 Task: In the  document newsletter Apply all border to the tabe with  'with box; Style line and width 1 pt 'Select Header and apply  'Bold' Select the text and align it to the  Center
Action: Mouse moved to (126, 146)
Screenshot: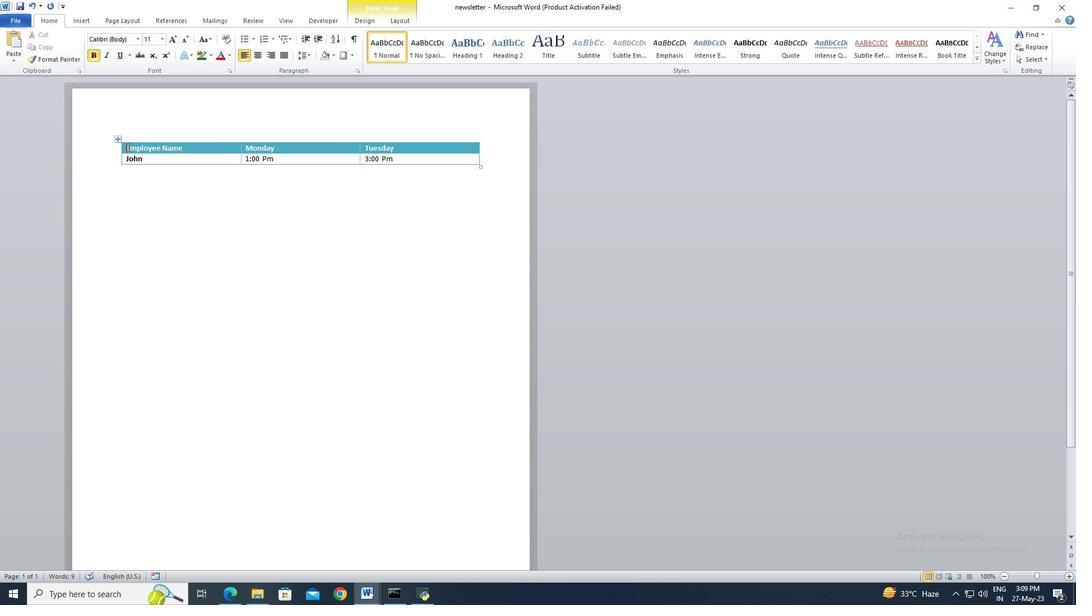 
Action: Mouse pressed left at (126, 146)
Screenshot: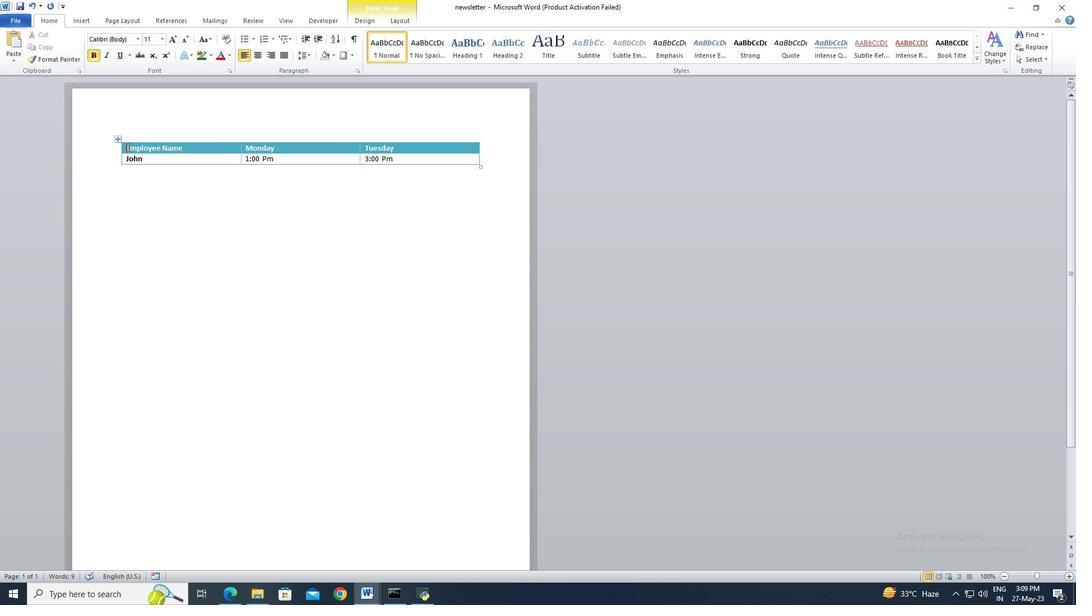 
Action: Mouse moved to (126, 142)
Screenshot: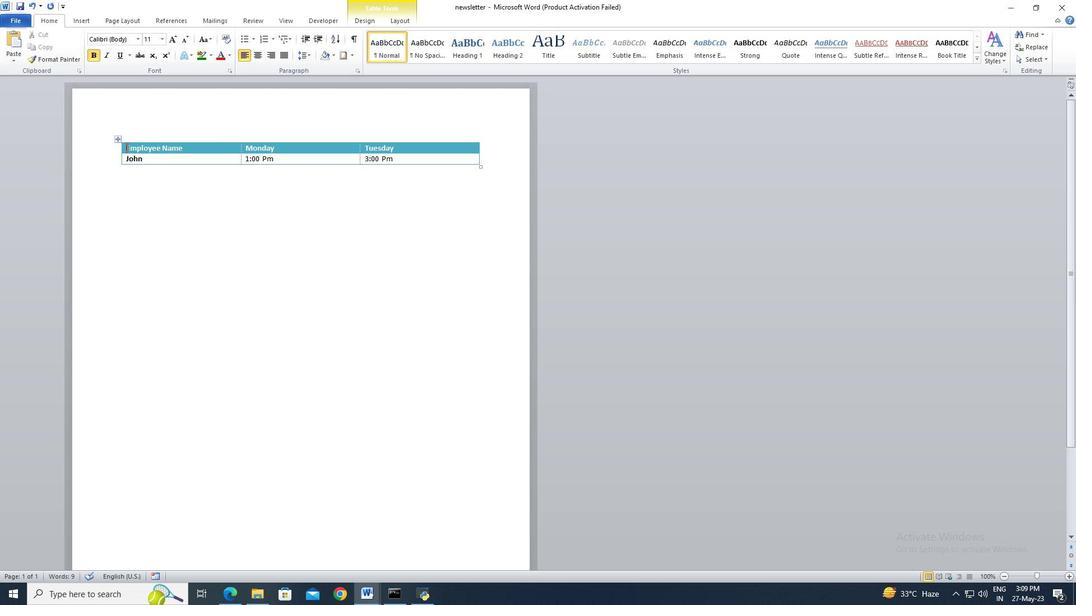 
Action: Key pressed ctrl+A
Screenshot: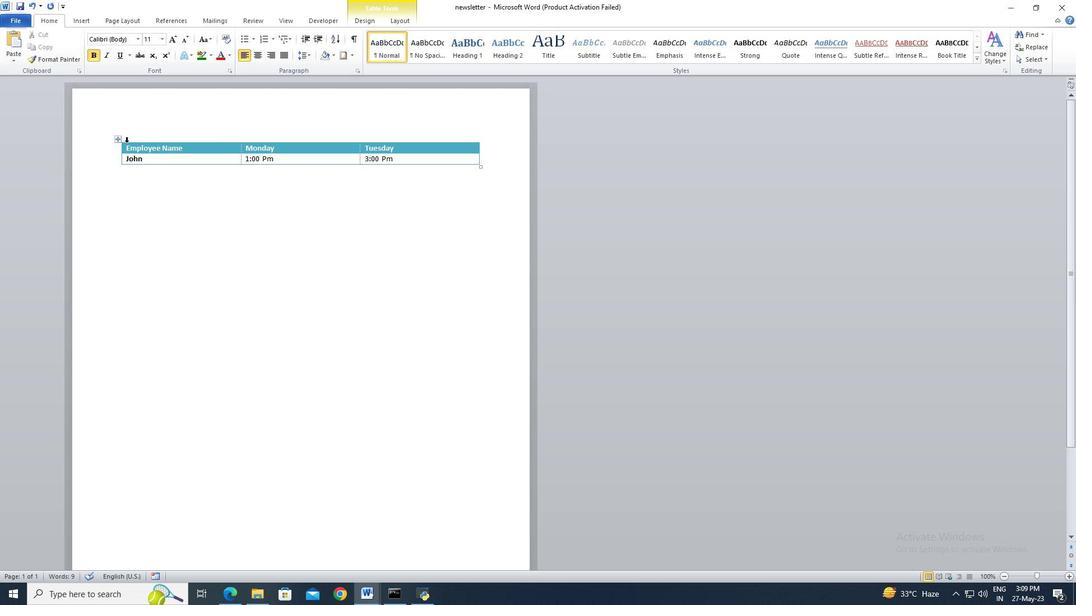 
Action: Mouse moved to (341, 54)
Screenshot: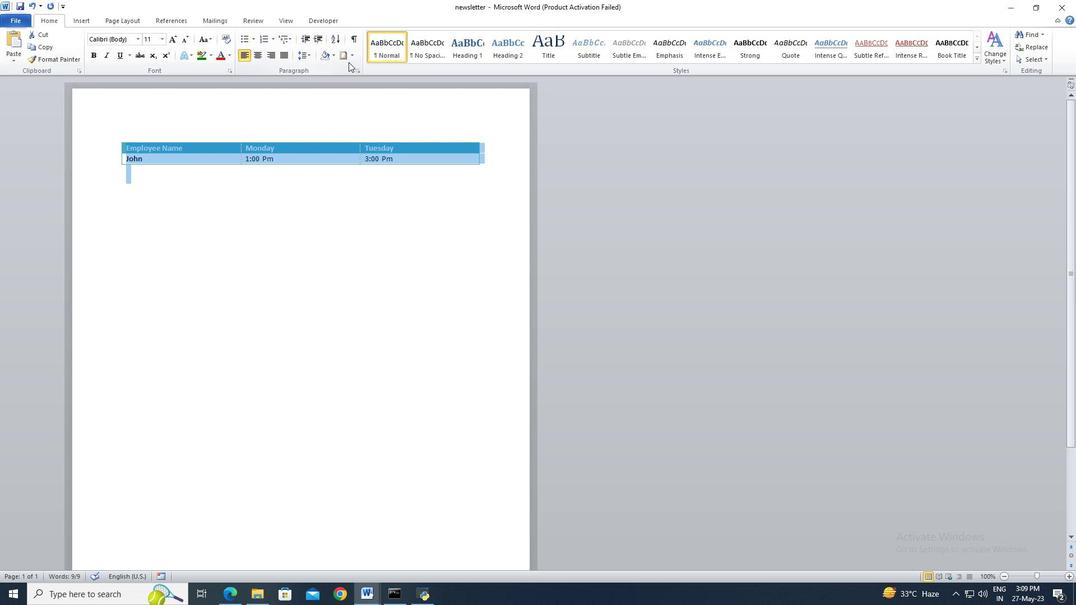 
Action: Mouse pressed left at (341, 54)
Screenshot: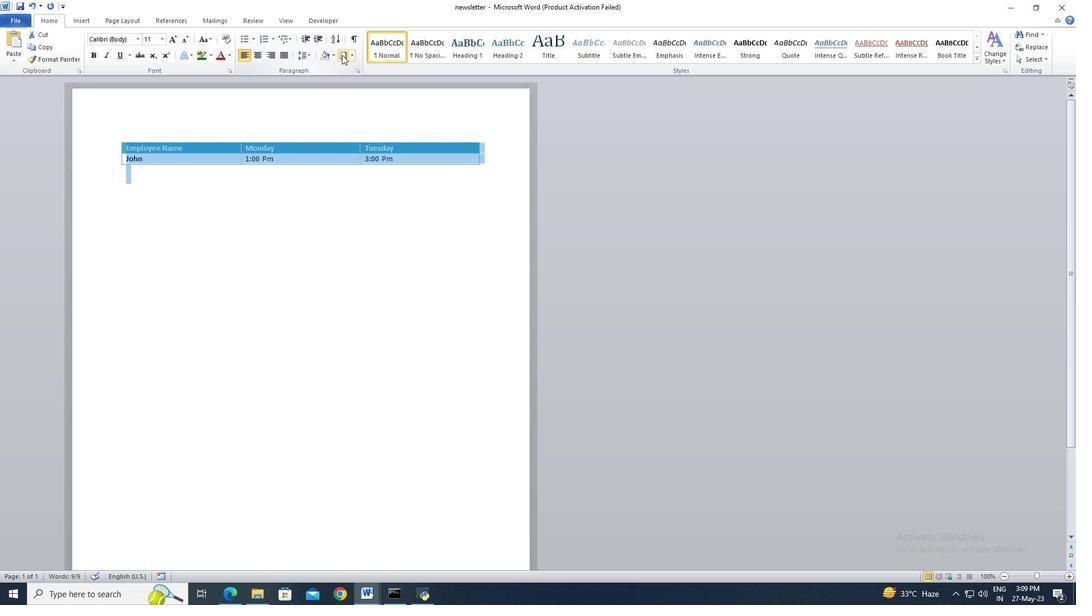 
Action: Mouse moved to (409, 244)
Screenshot: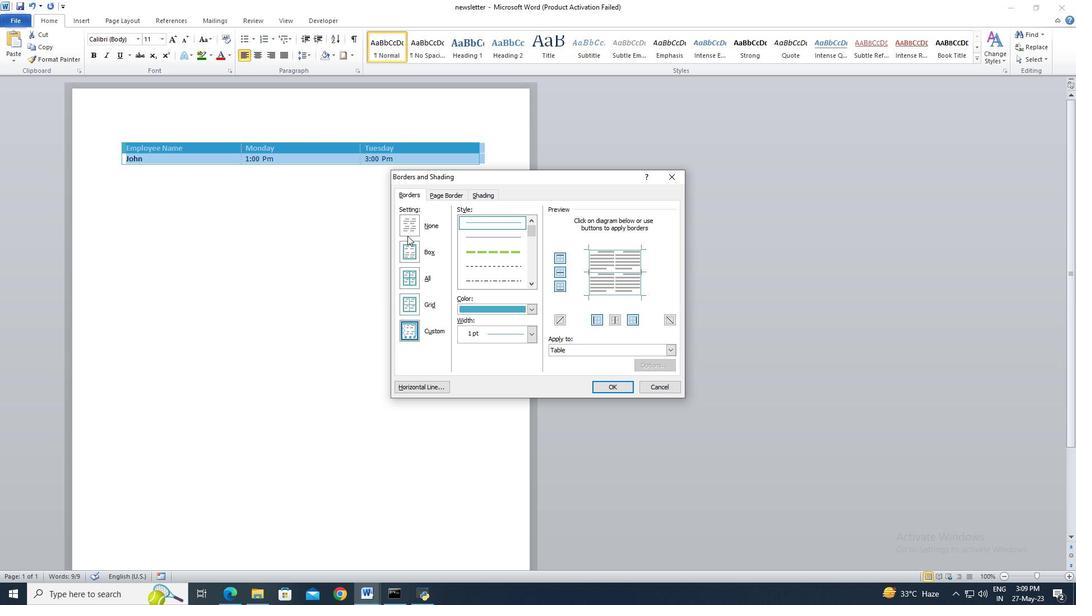 
Action: Mouse pressed left at (409, 244)
Screenshot: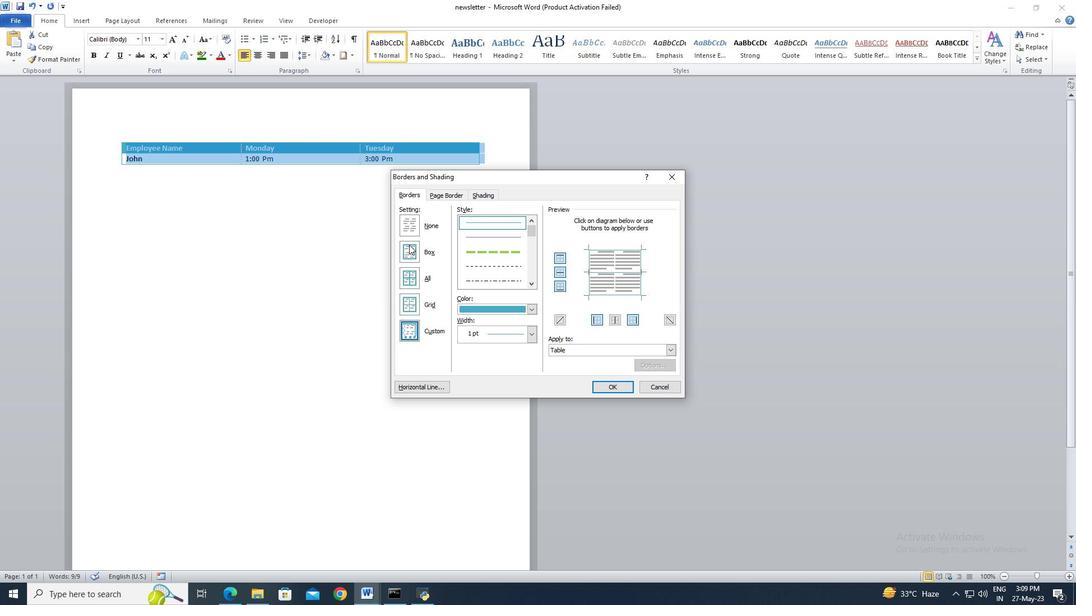 
Action: Mouse moved to (461, 224)
Screenshot: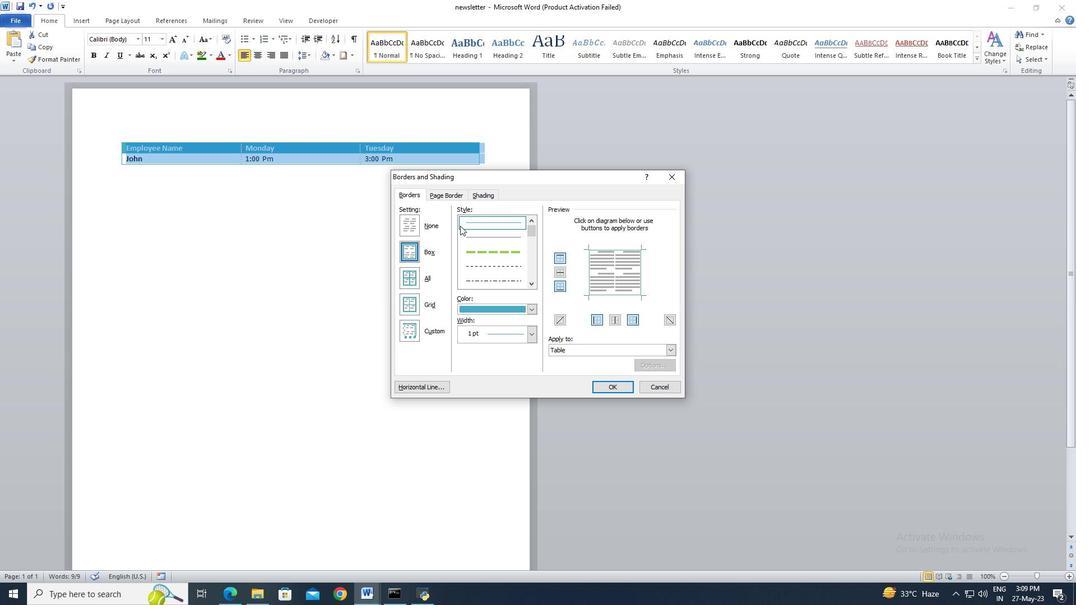 
Action: Mouse pressed left at (461, 224)
Screenshot: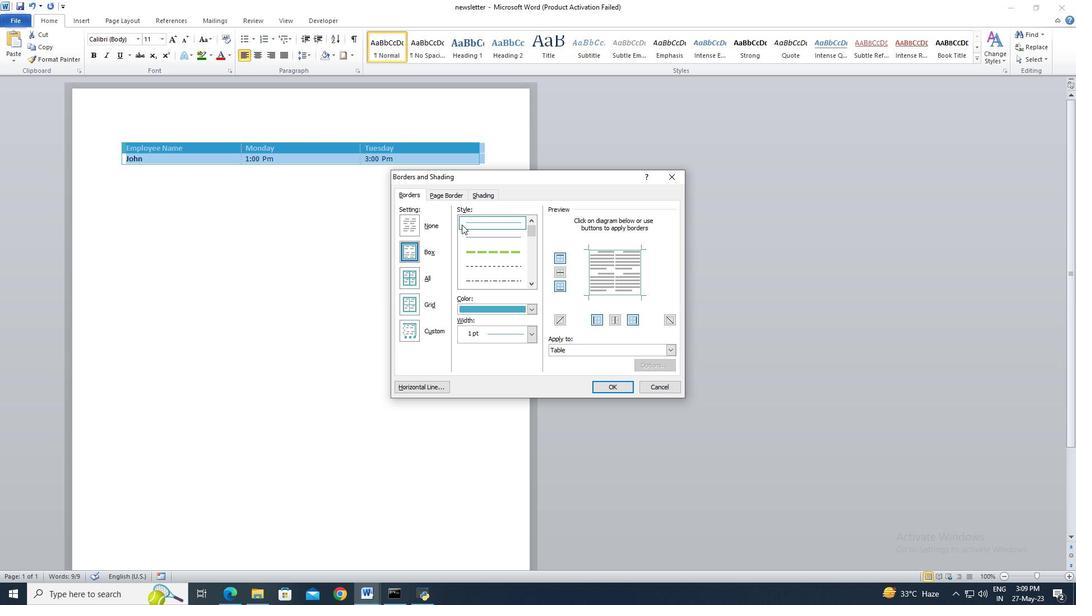 
Action: Mouse moved to (528, 328)
Screenshot: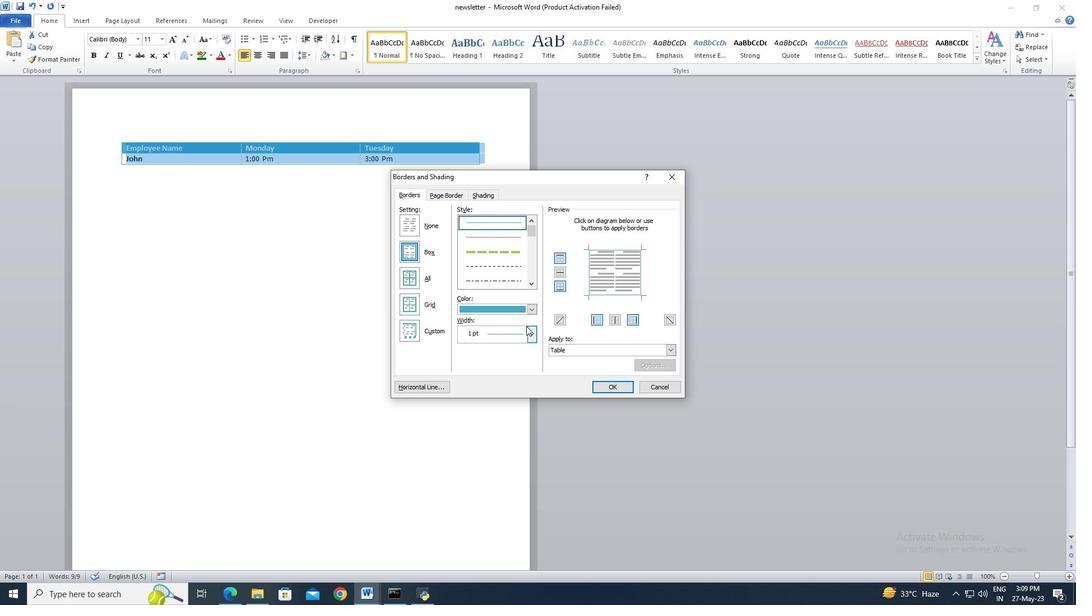 
Action: Mouse pressed left at (528, 328)
Screenshot: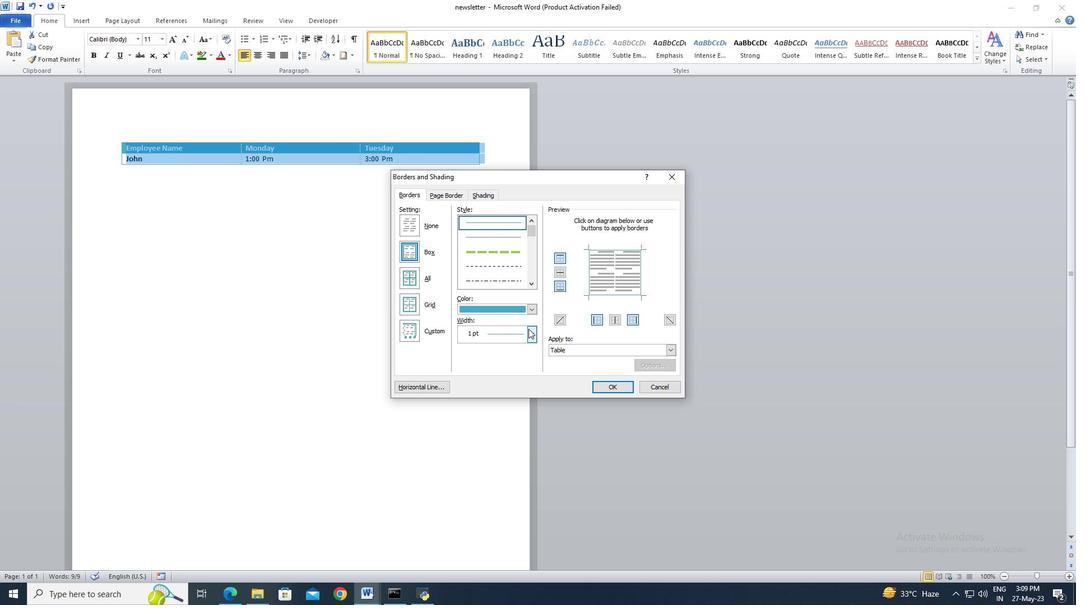 
Action: Mouse moved to (522, 390)
Screenshot: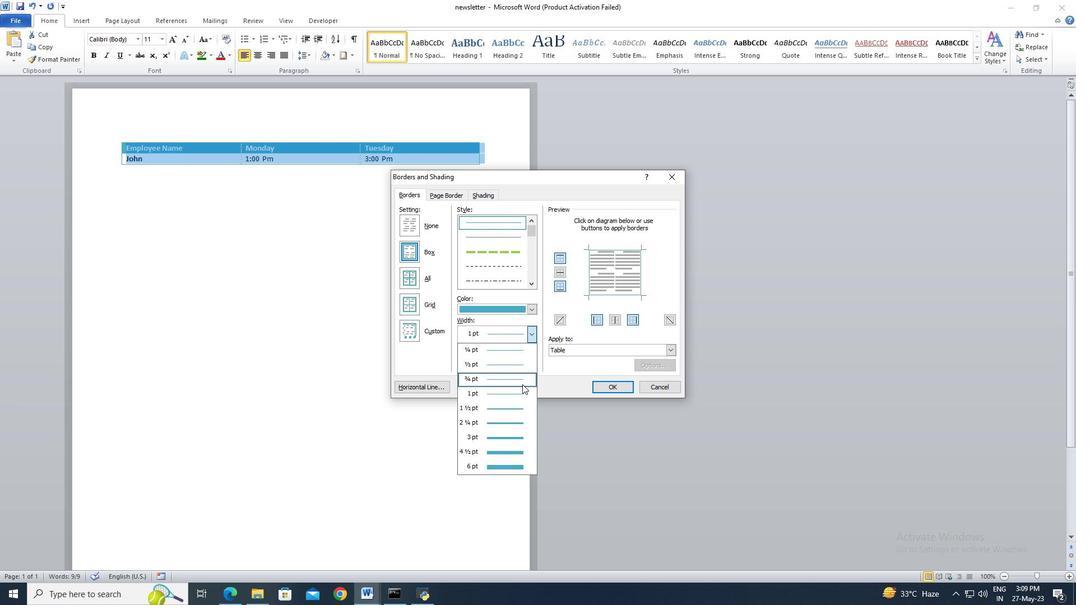 
Action: Mouse pressed left at (522, 390)
Screenshot: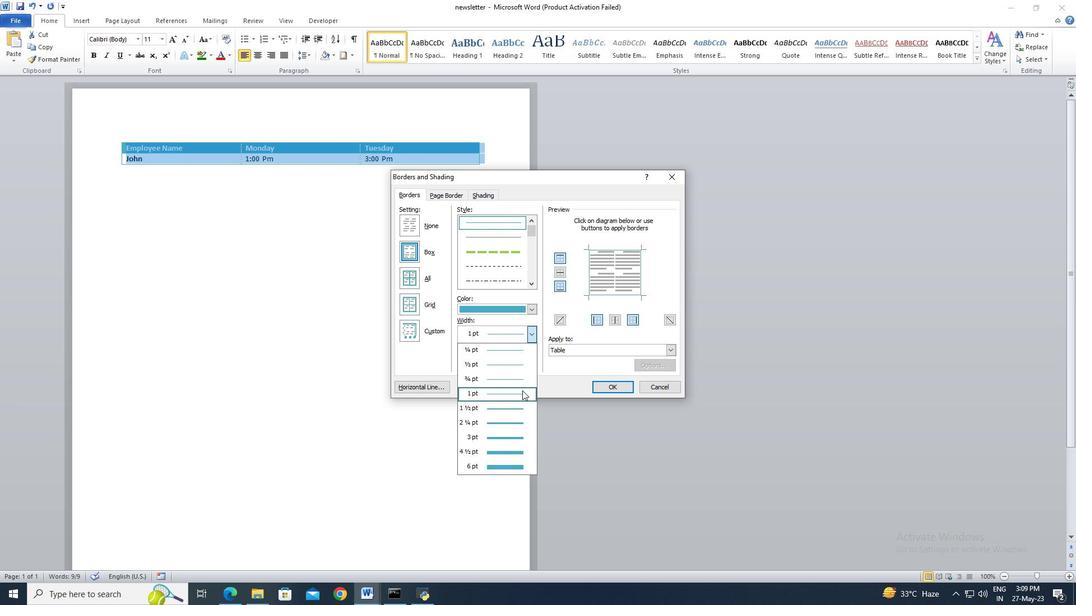 
Action: Mouse moved to (622, 383)
Screenshot: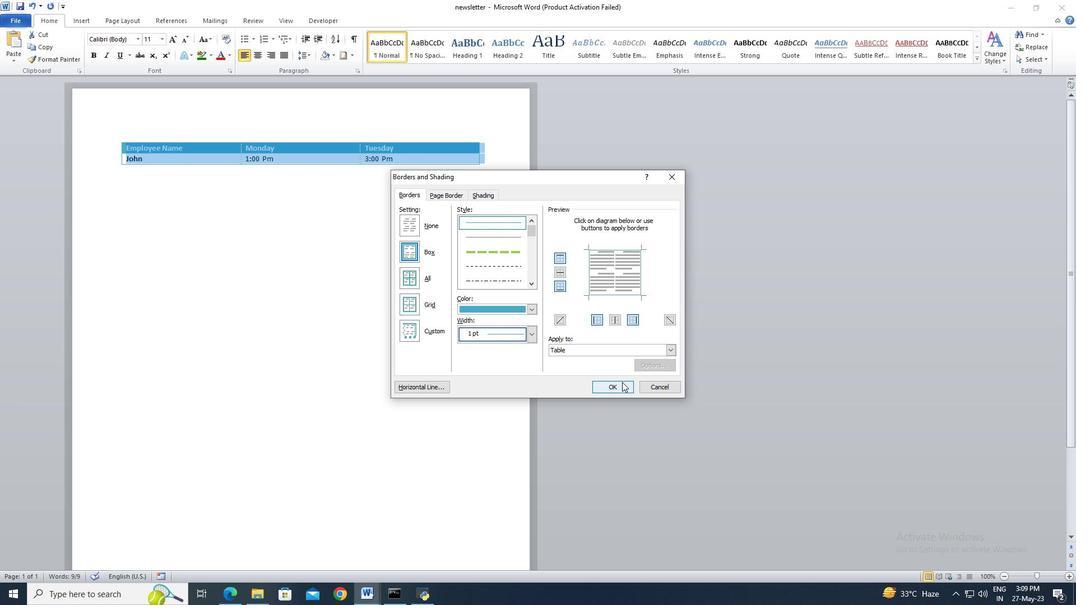 
Action: Mouse pressed left at (622, 383)
Screenshot: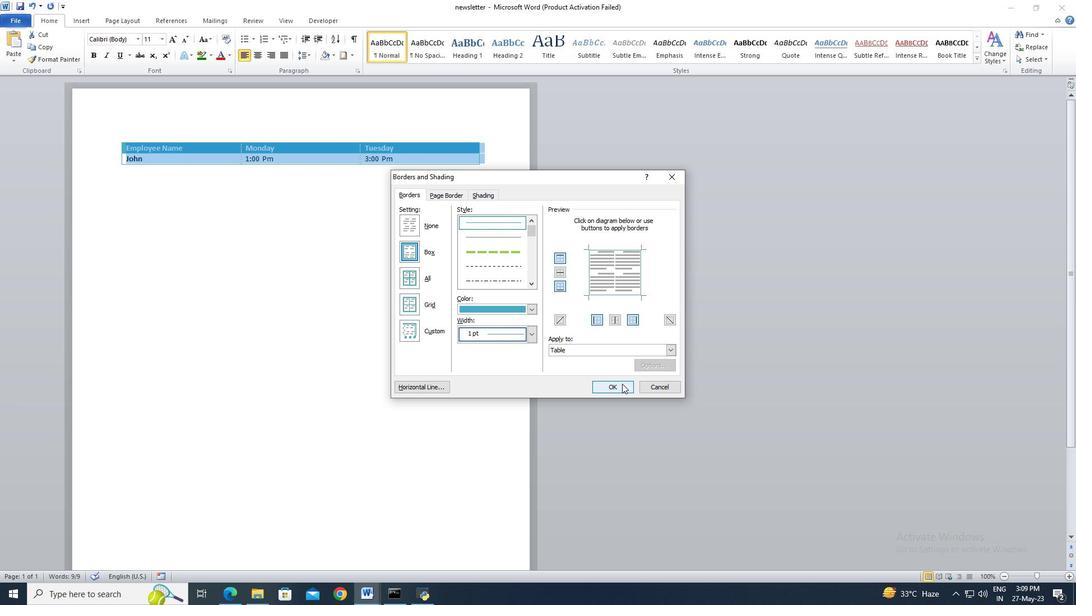 
Action: Mouse moved to (126, 147)
Screenshot: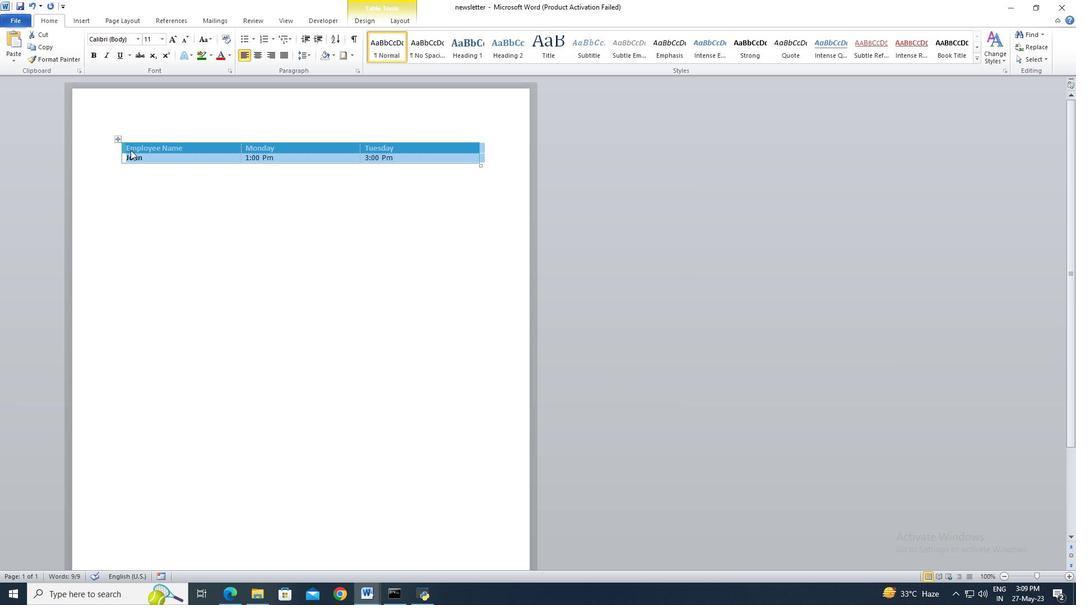 
Action: Mouse pressed left at (126, 147)
Screenshot: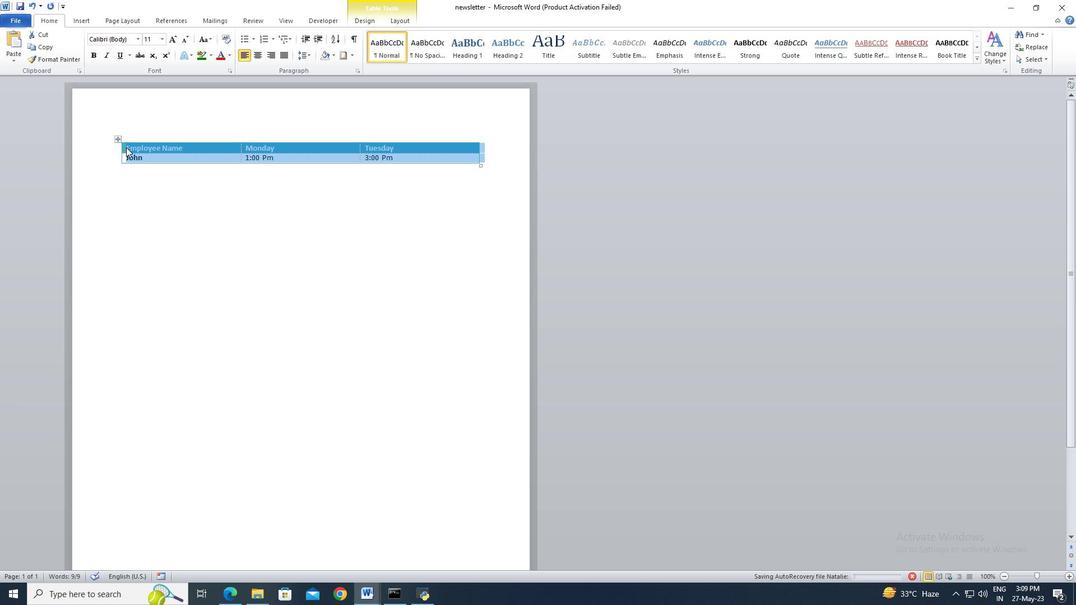 
Action: Key pressed <Key.shift><Key.right><Key.right><Key.right><Key.right><Key.right><Key.right><Key.end><Key.end><Key.end>
Screenshot: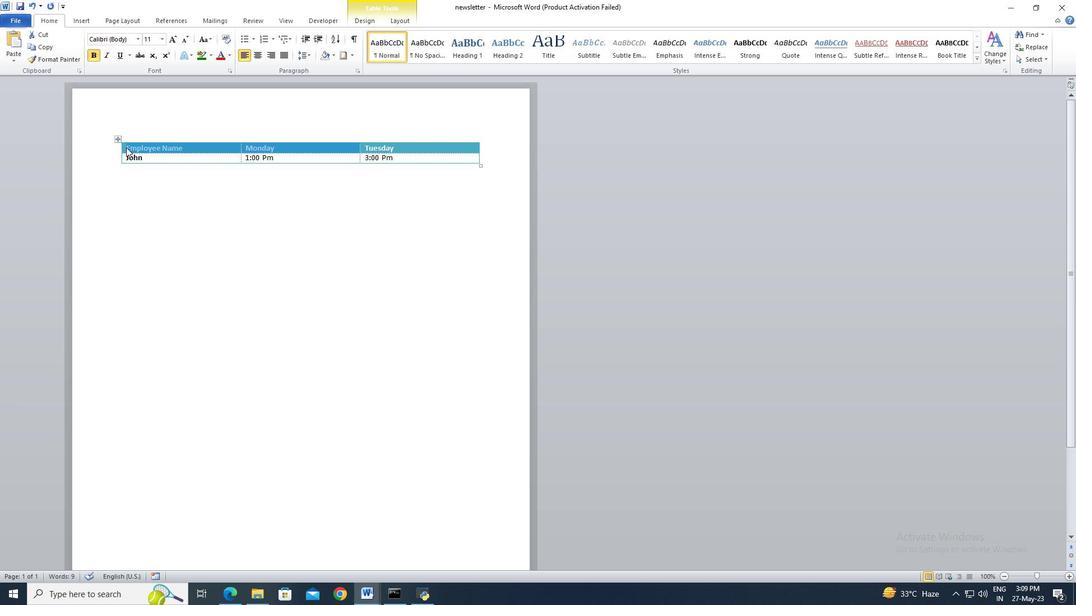 
Action: Mouse moved to (96, 58)
Screenshot: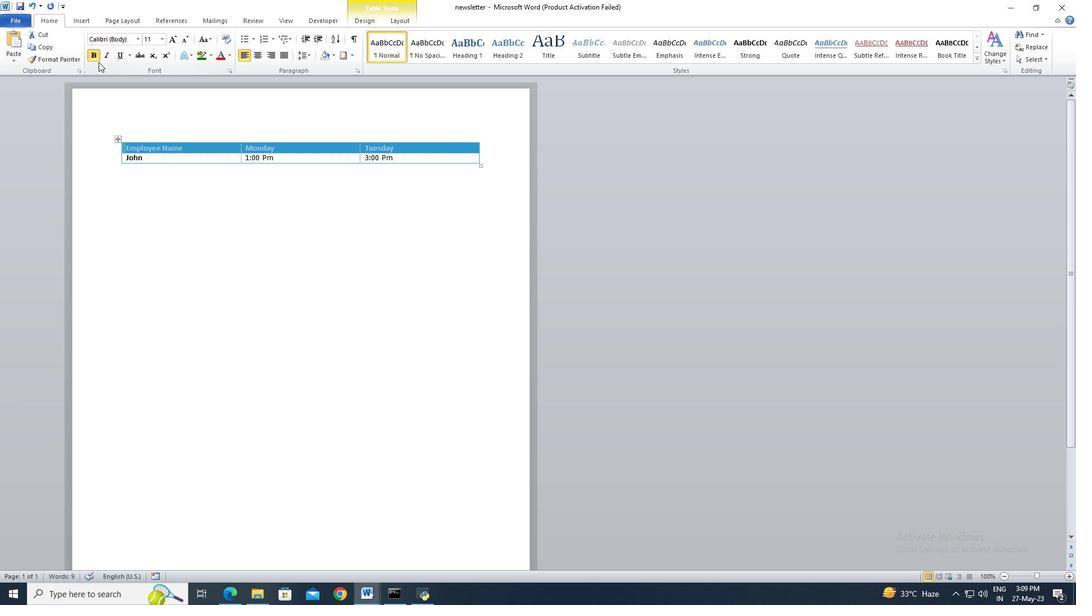
Action: Mouse pressed left at (96, 58)
Screenshot: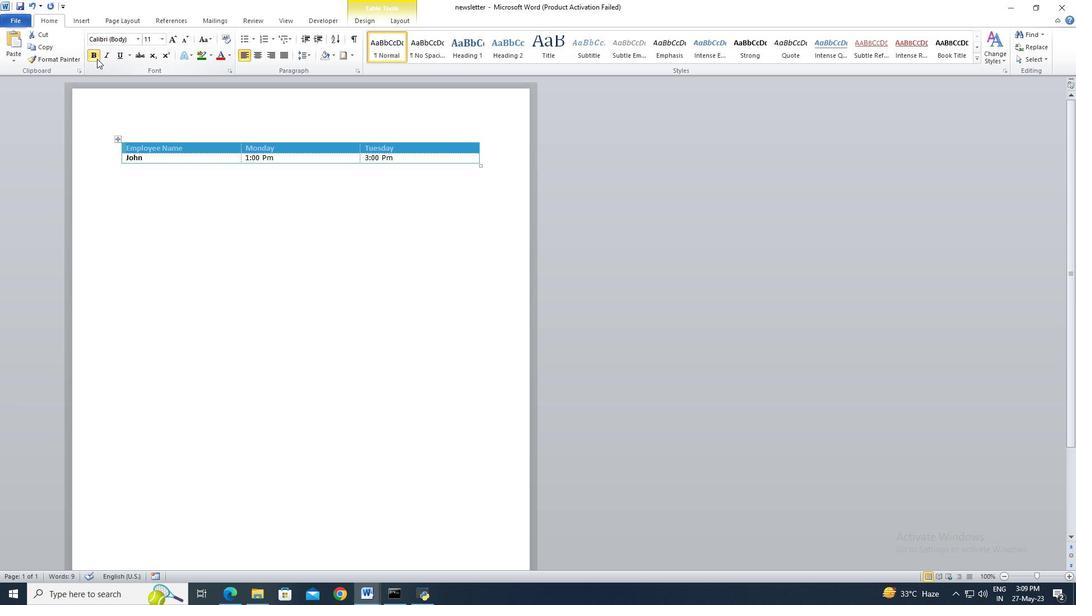 
Action: Key pressed ctrl+A
Screenshot: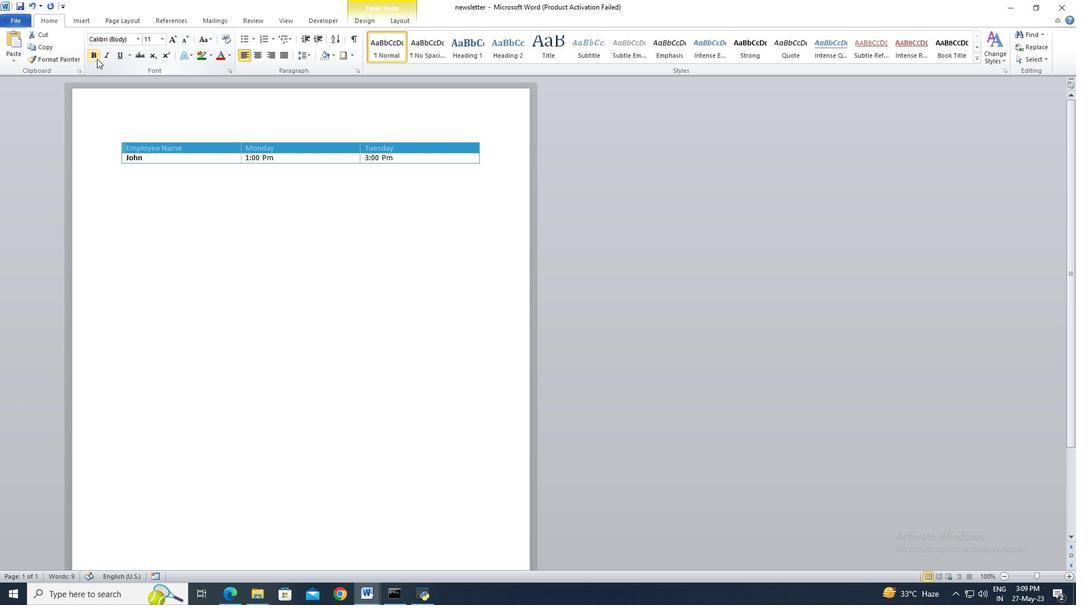 
Action: Mouse moved to (253, 57)
Screenshot: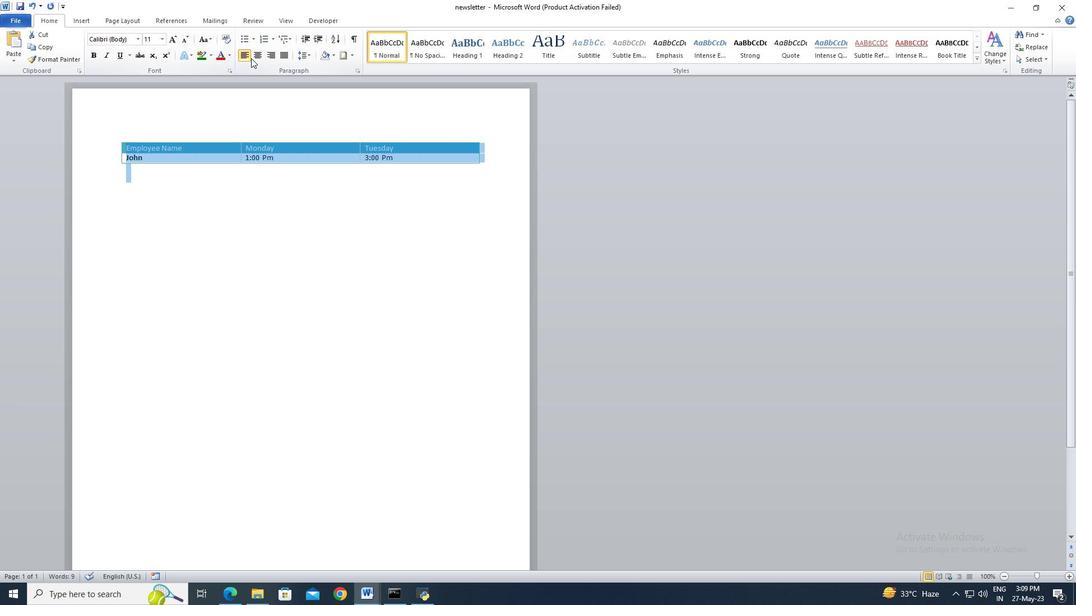 
Action: Mouse pressed left at (253, 57)
Screenshot: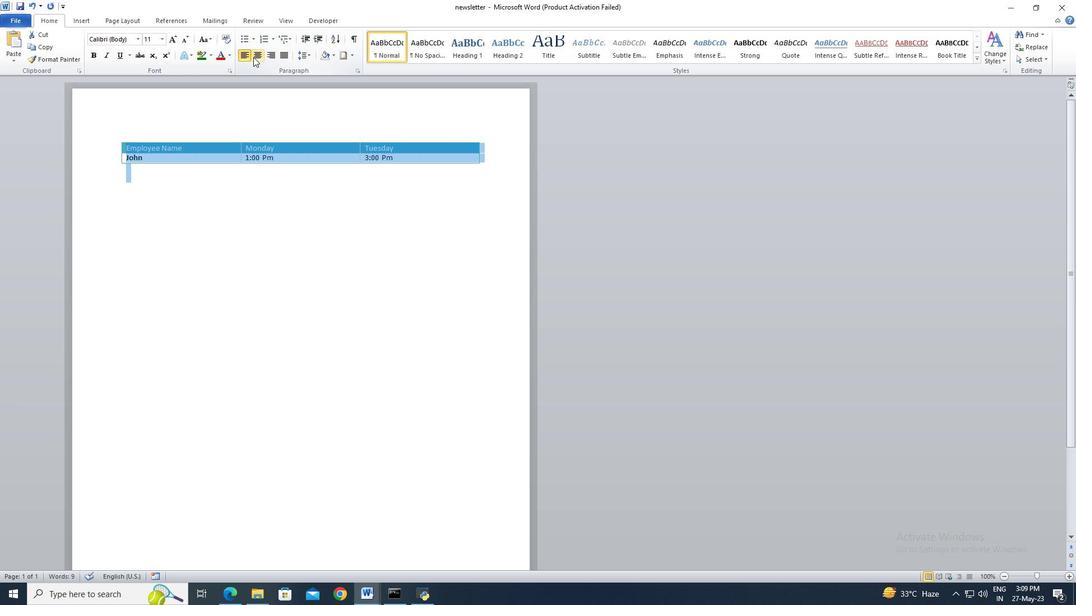 
Action: Mouse moved to (294, 178)
Screenshot: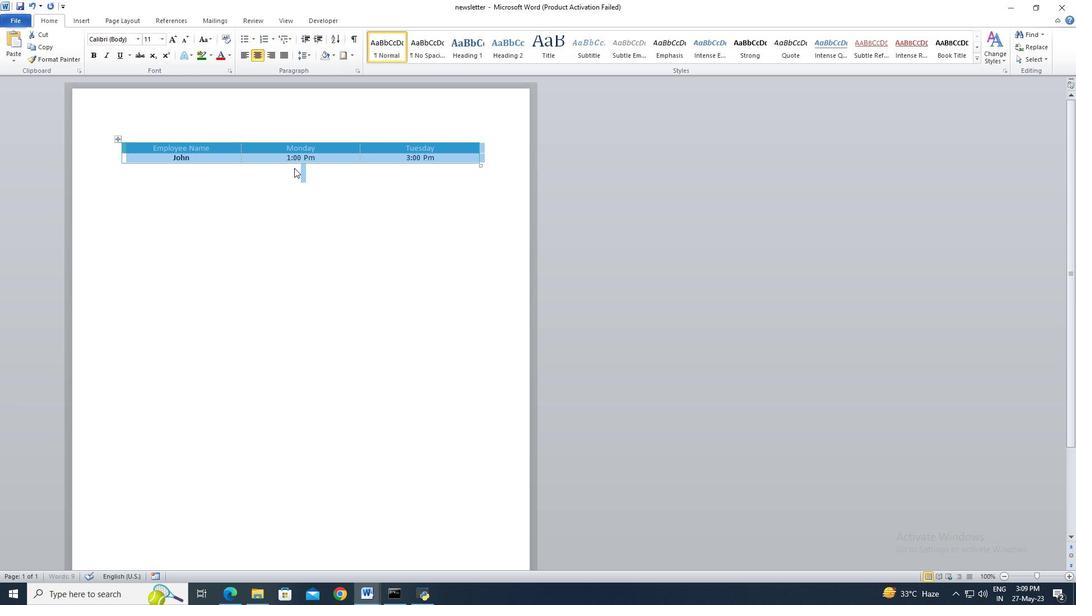
Action: Mouse pressed left at (294, 178)
Screenshot: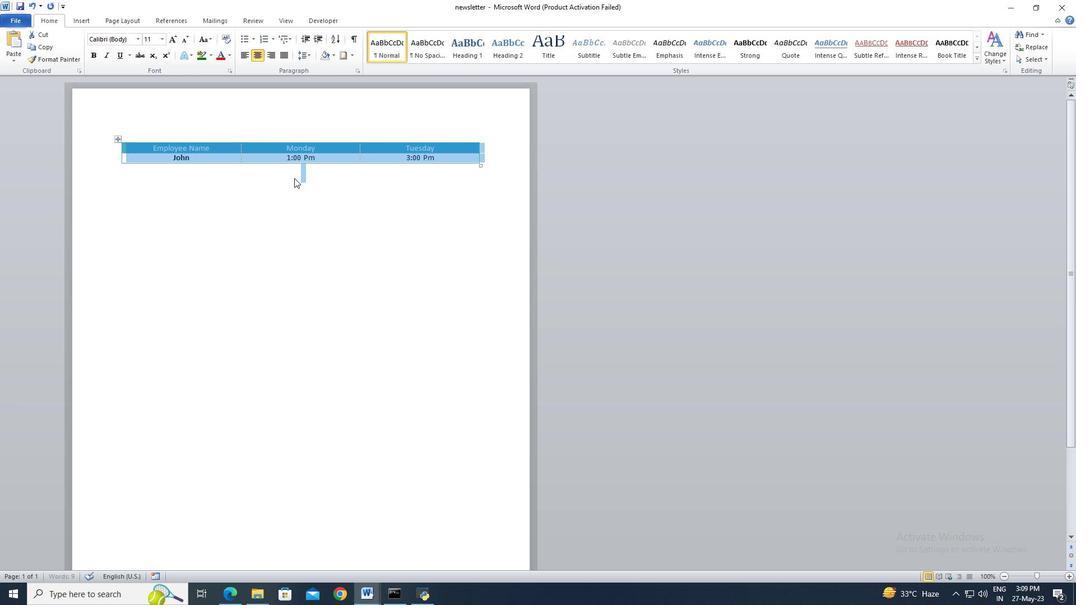 
